 Task: Create a task  Add support for image and video editing within the app , assign it to team member softage.9@softage.net in the project Virtuoso and update the status of the task to  At Risk , set the priority of the task to Medium.
Action: Mouse moved to (44, 314)
Screenshot: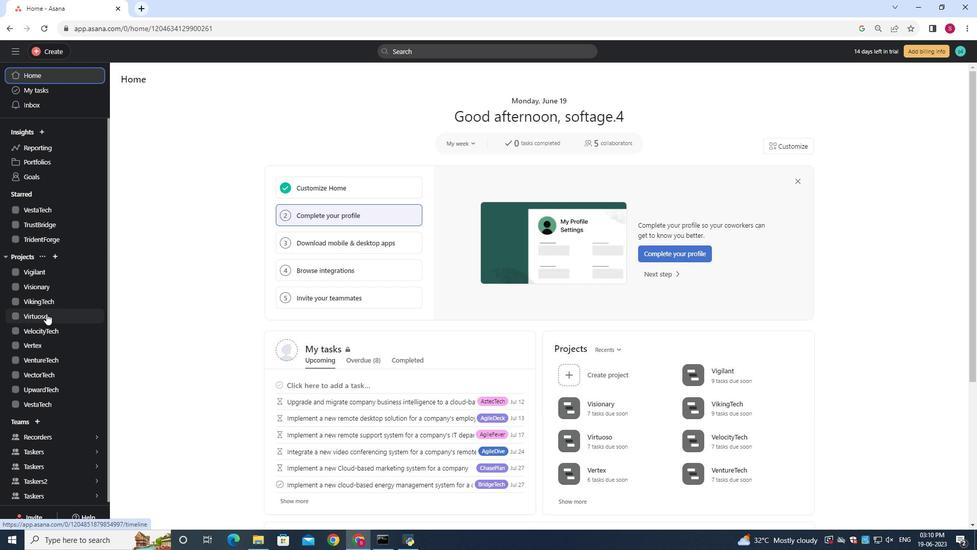 
Action: Mouse pressed left at (44, 314)
Screenshot: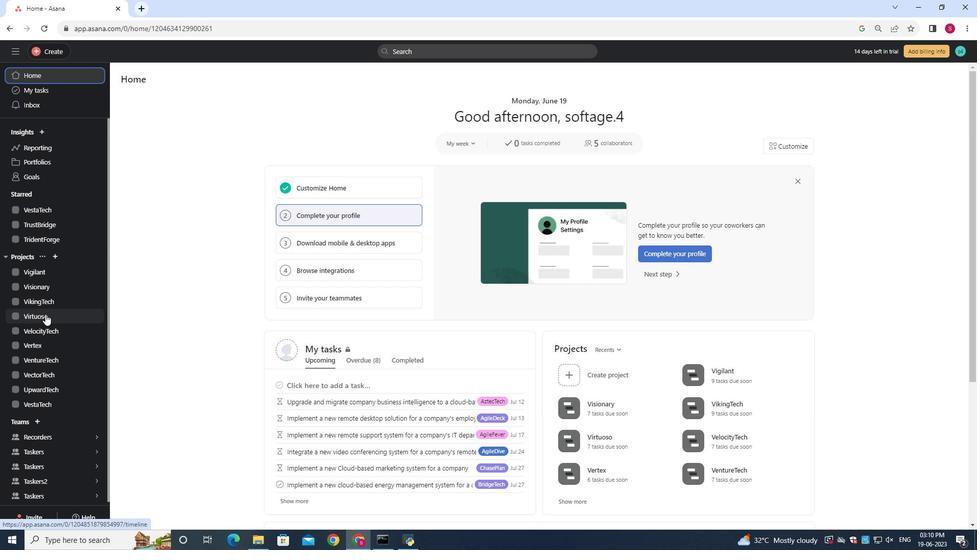 
Action: Mouse moved to (140, 118)
Screenshot: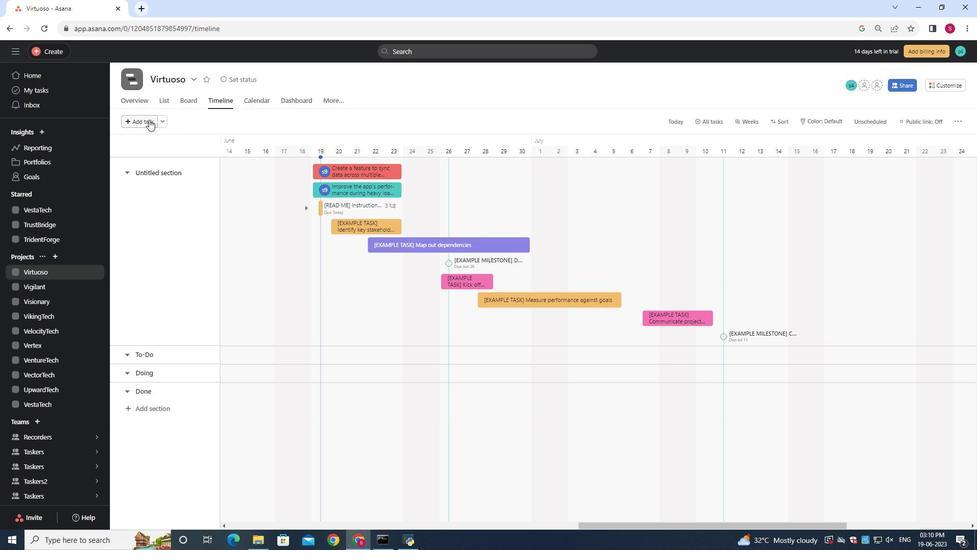 
Action: Mouse pressed left at (140, 118)
Screenshot: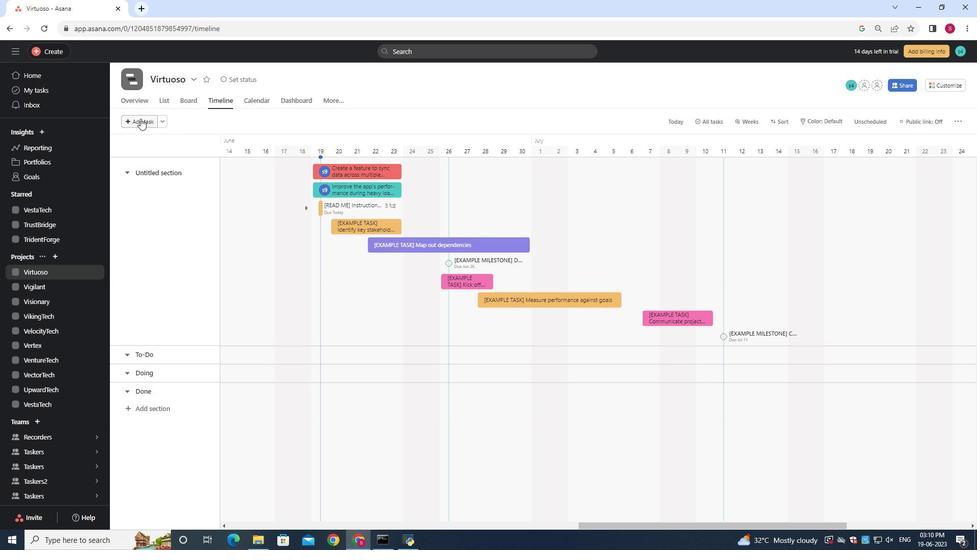 
Action: Mouse moved to (183, 132)
Screenshot: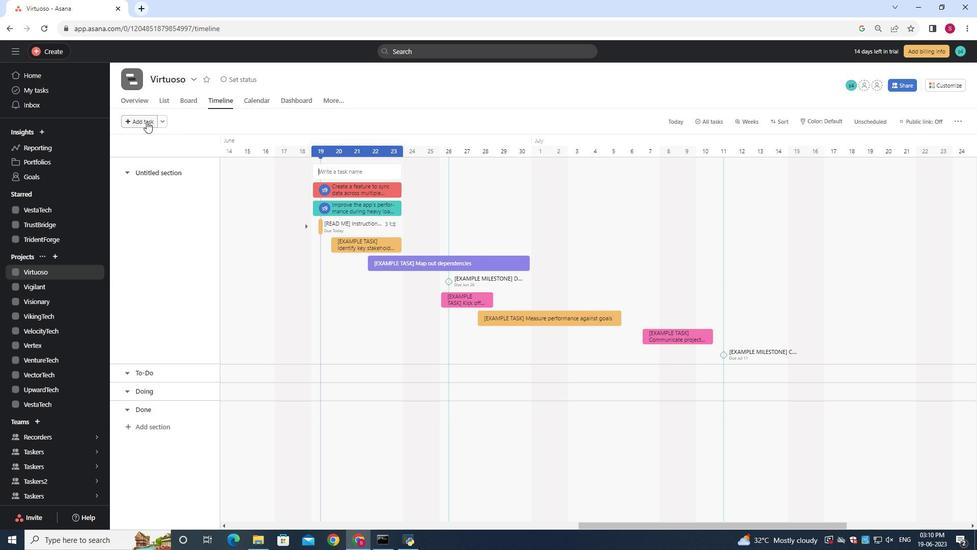 
Action: Key pressed <Key.shift>Add<Key.space><Key.shift><Key.shift>support<Key.space>for<Key.space>image<Key.space>and<Key.space>video<Key.space>editing<Key.space>with<Key.space>the<Key.space>app
Screenshot: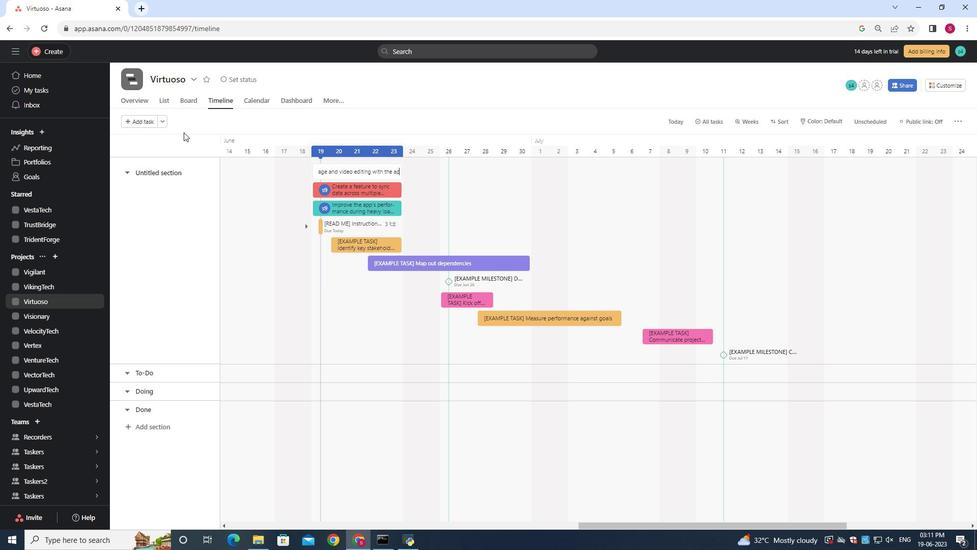 
Action: Mouse moved to (356, 173)
Screenshot: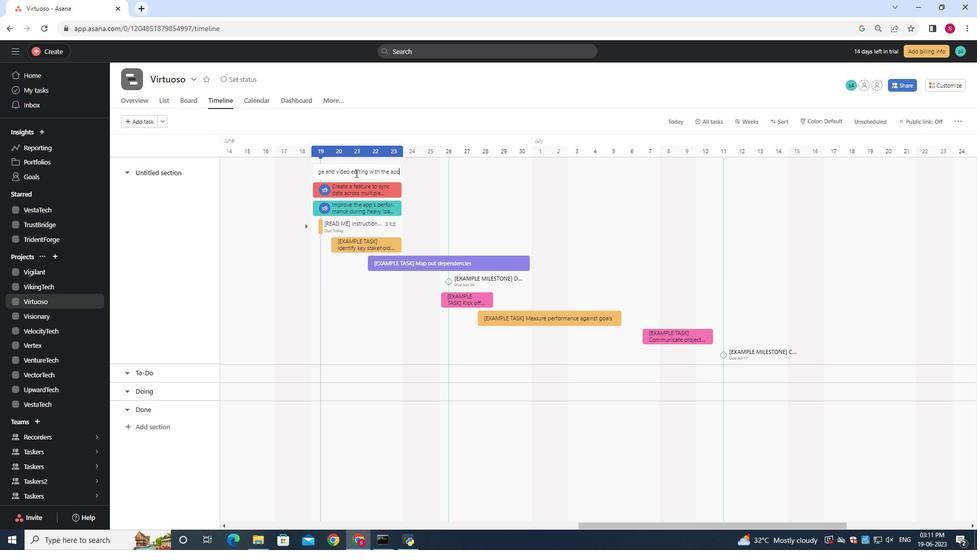 
Action: Mouse pressed left at (356, 173)
Screenshot: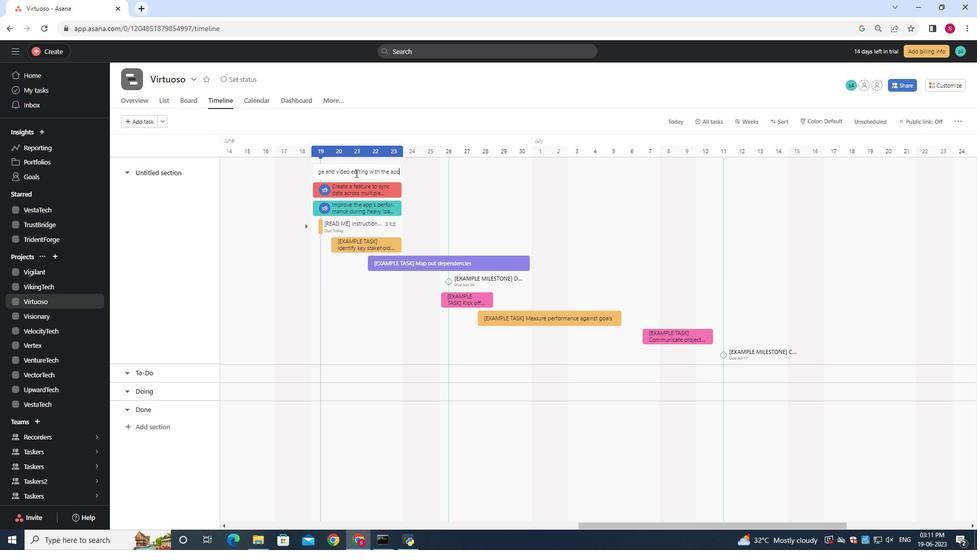 
Action: Mouse moved to (760, 174)
Screenshot: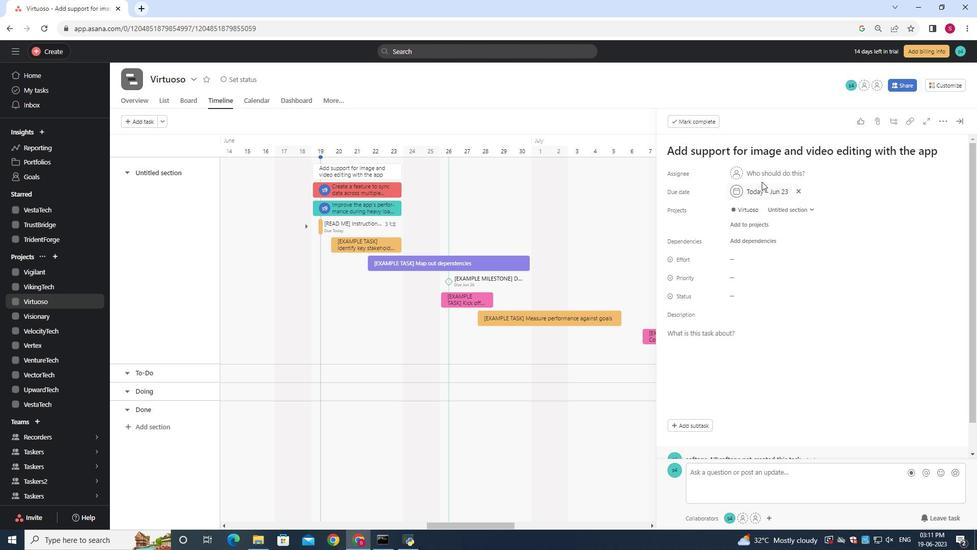 
Action: Mouse pressed left at (760, 174)
Screenshot: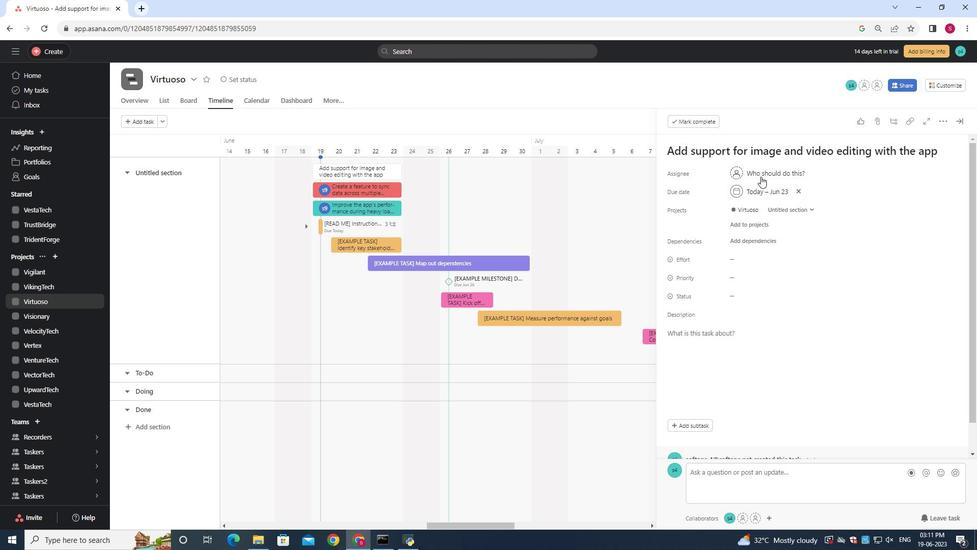 
Action: Mouse moved to (760, 175)
Screenshot: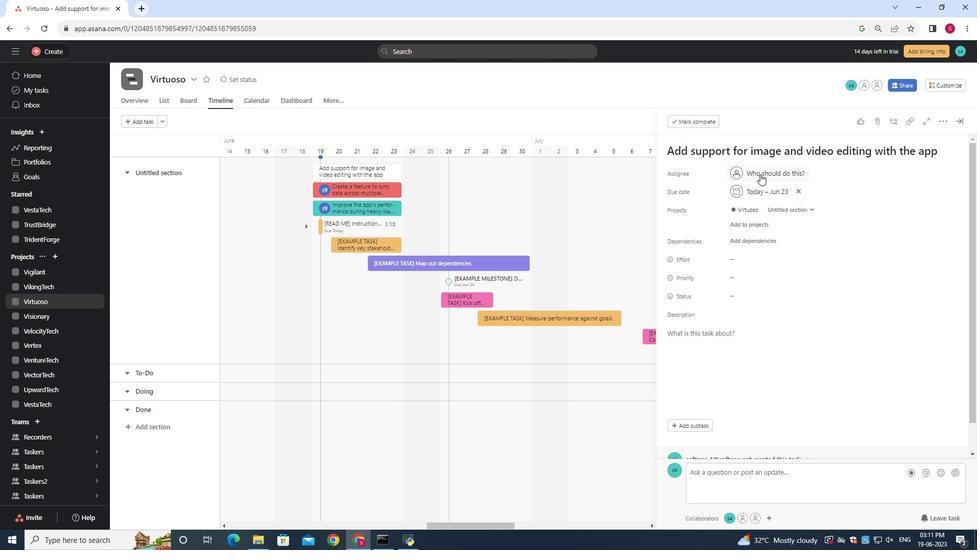 
Action: Key pressed softage.9<Key.shift>@softage.net
Screenshot: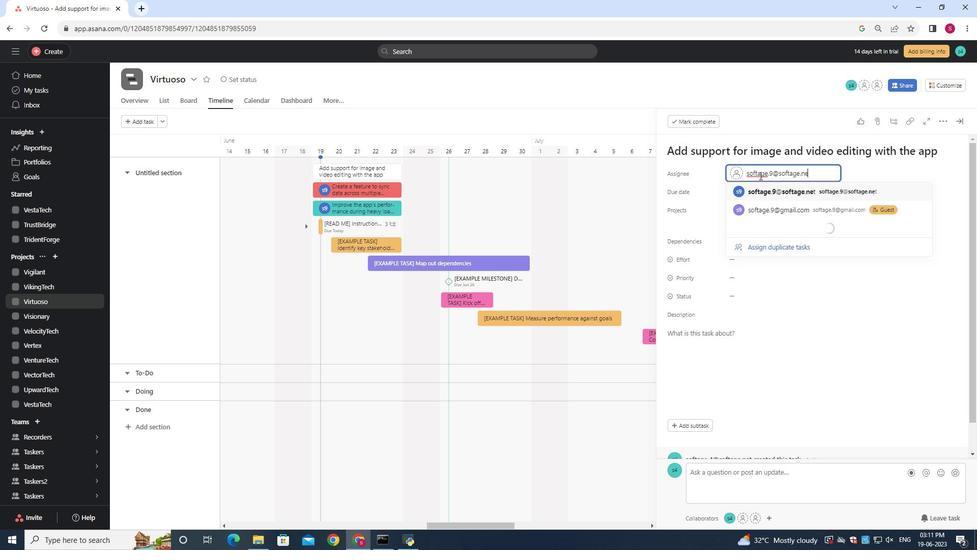 
Action: Mouse moved to (763, 189)
Screenshot: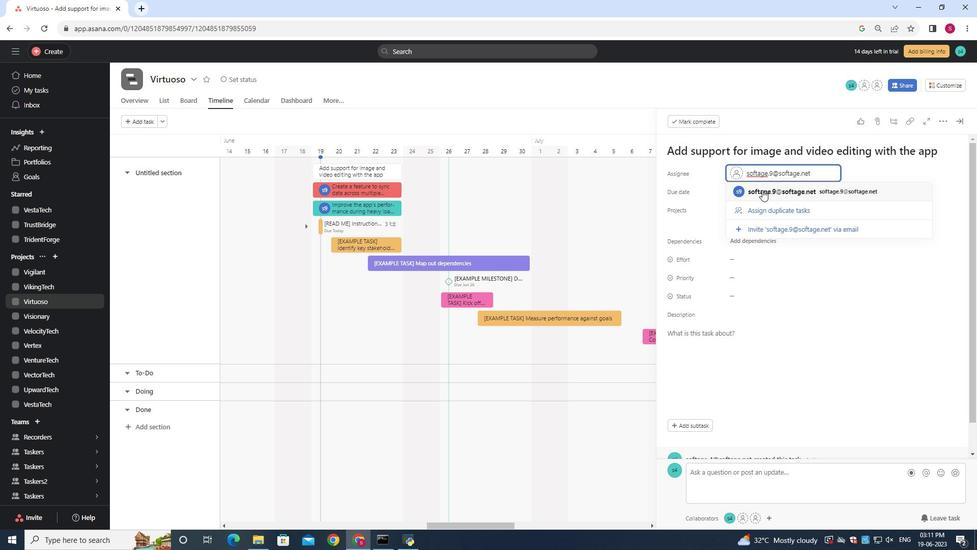 
Action: Mouse pressed left at (763, 189)
Screenshot: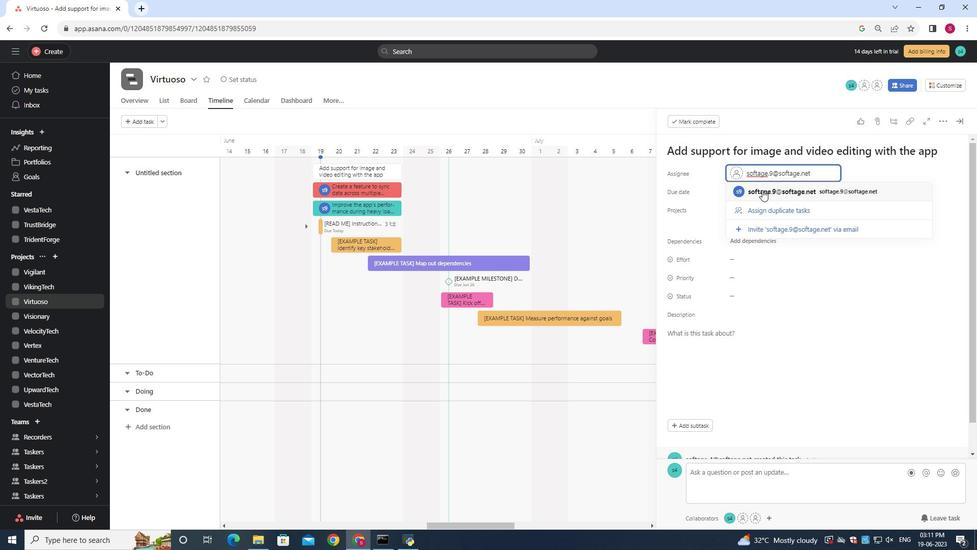 
Action: Mouse moved to (733, 292)
Screenshot: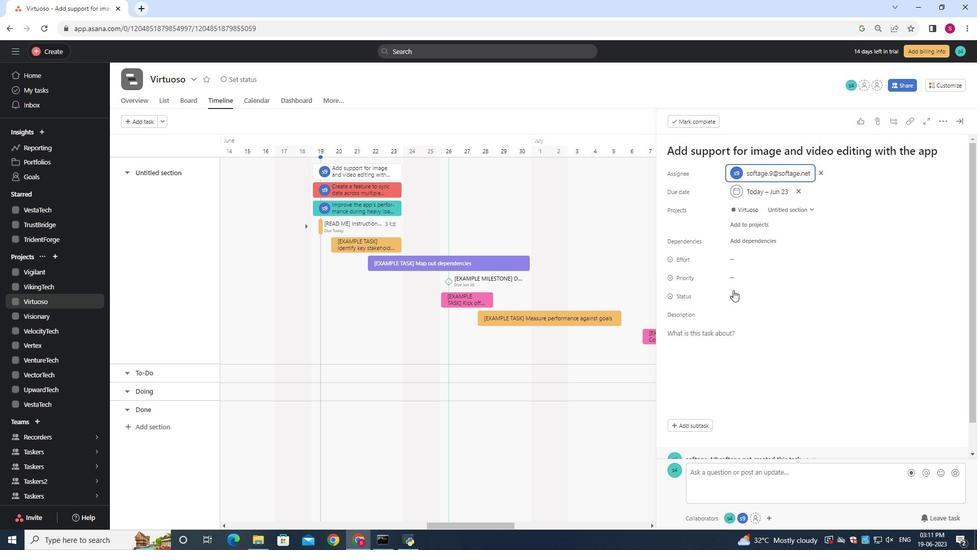 
Action: Mouse pressed left at (733, 292)
Screenshot: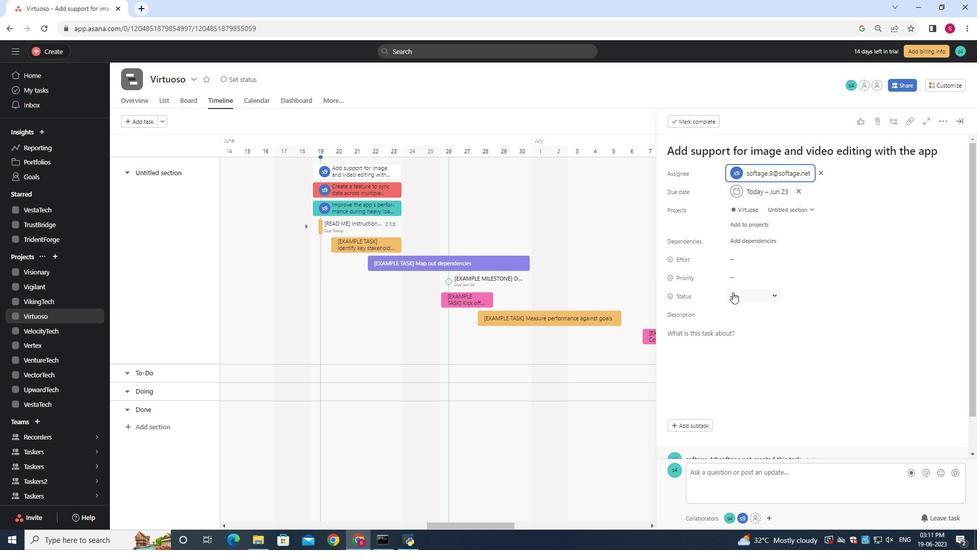 
Action: Mouse moved to (753, 341)
Screenshot: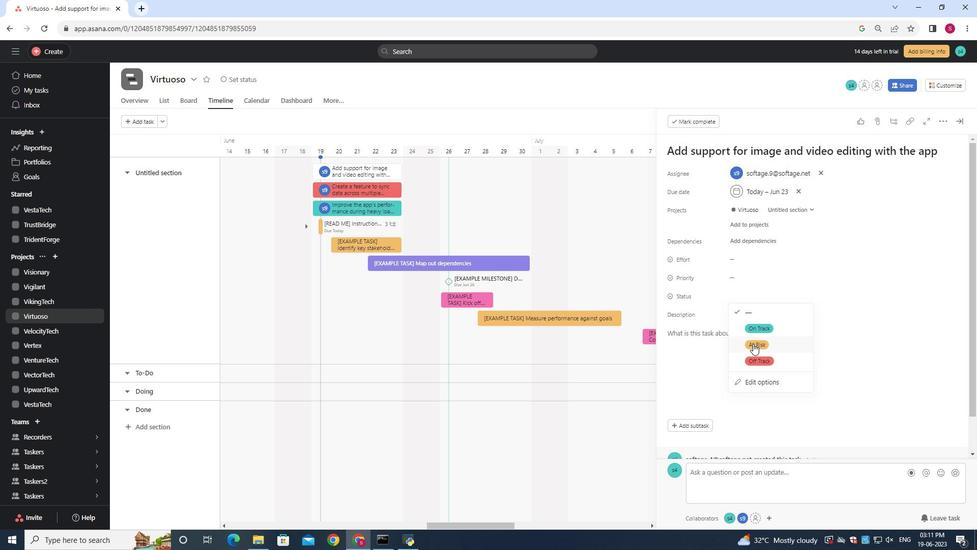 
Action: Mouse pressed left at (753, 341)
Screenshot: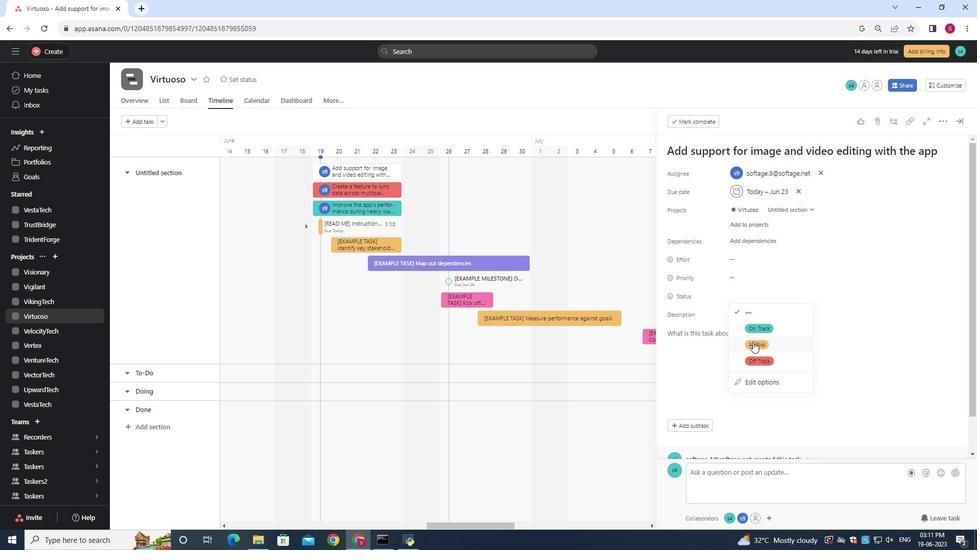 
Action: Mouse moved to (741, 277)
Screenshot: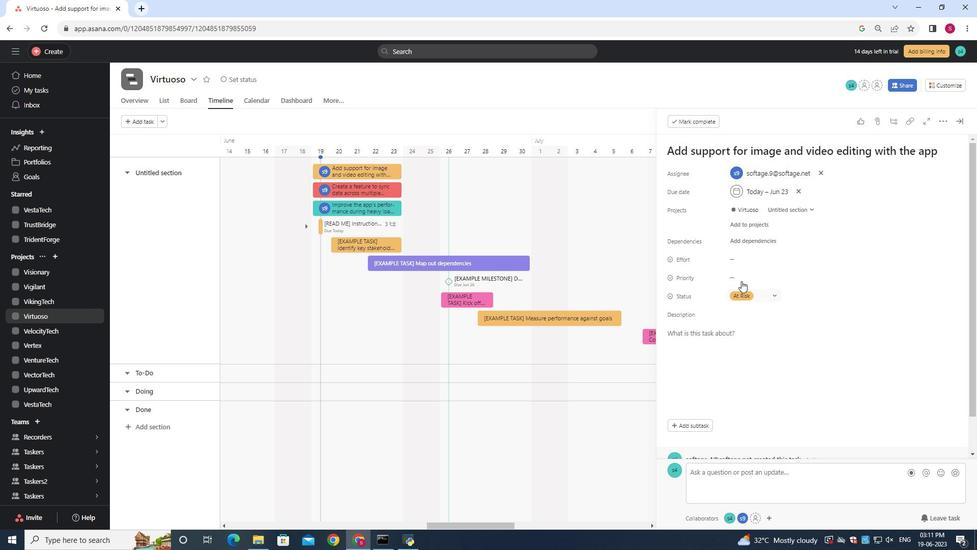 
Action: Mouse pressed left at (741, 277)
Screenshot: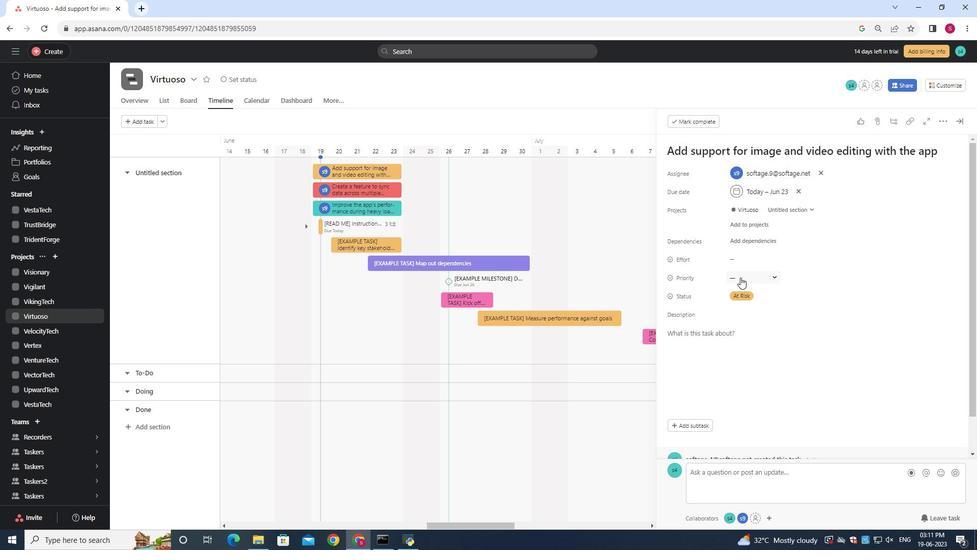 
Action: Mouse moved to (760, 322)
Screenshot: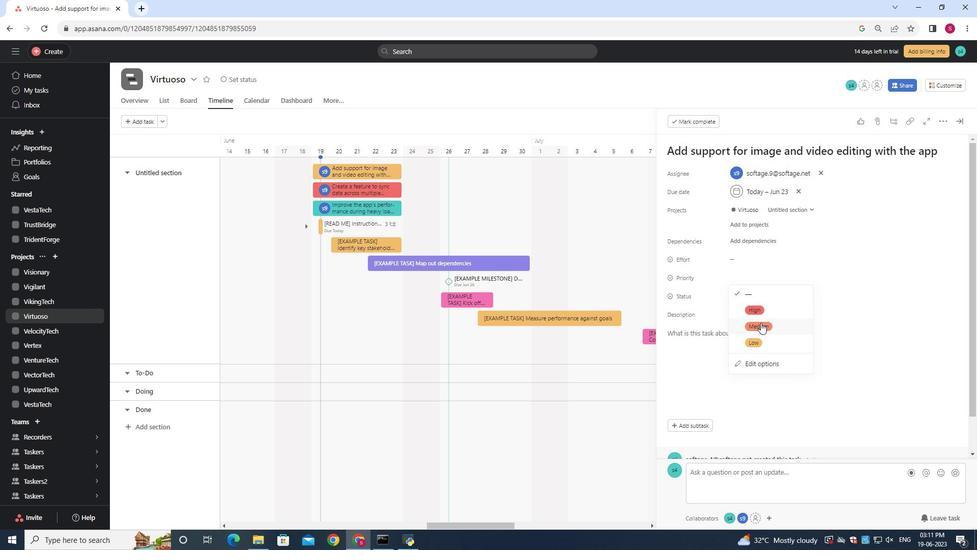 
Action: Mouse pressed left at (760, 322)
Screenshot: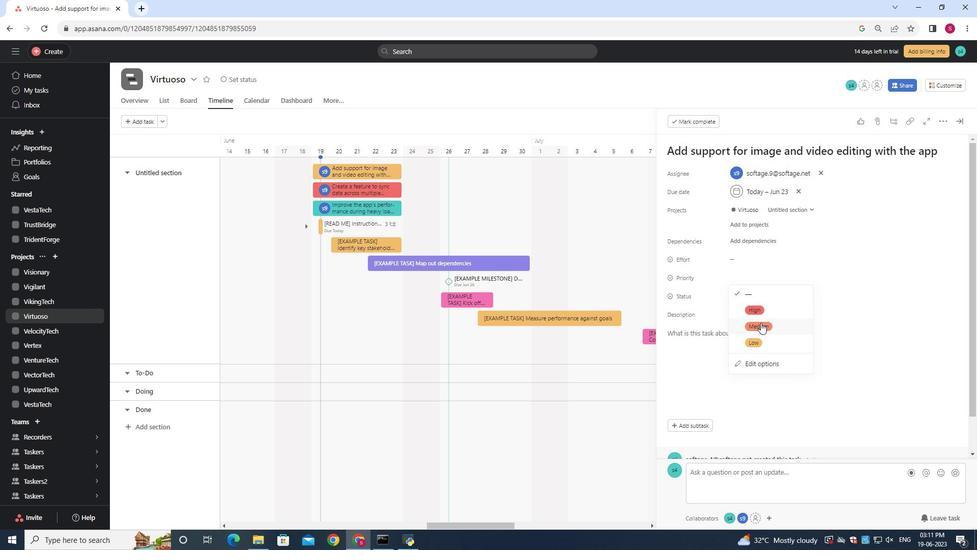 
Action: Mouse moved to (751, 298)
Screenshot: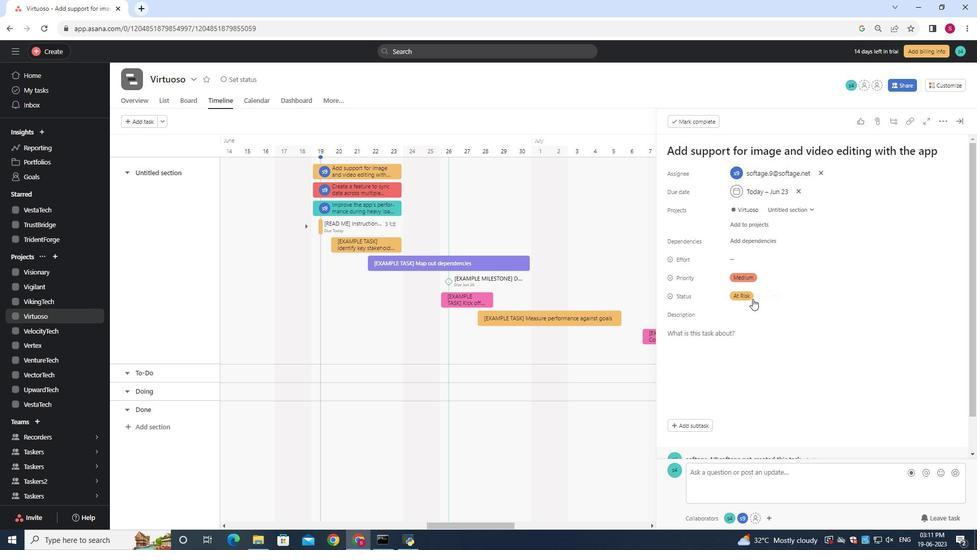 
